 Task: Remove sunday interval 1.
Action: Mouse moved to (72, 449)
Screenshot: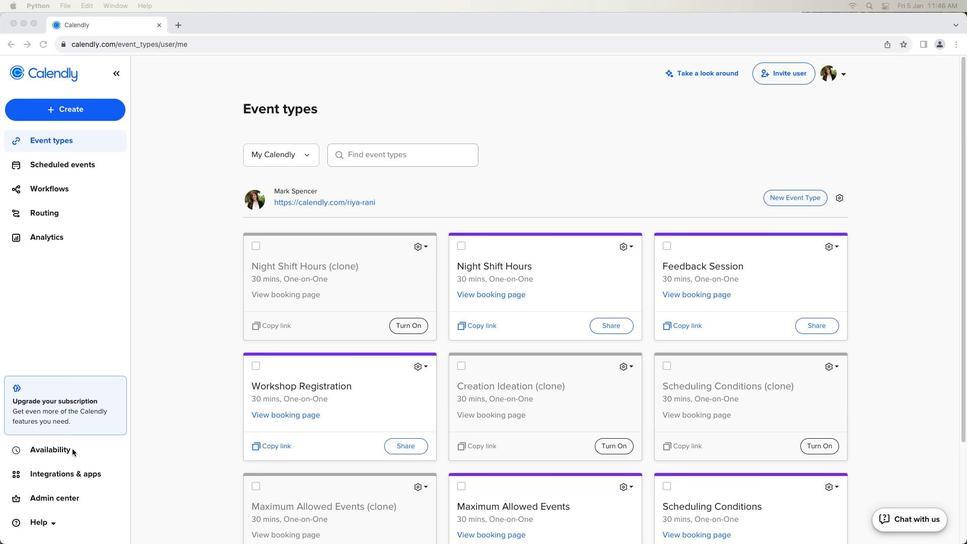 
Action: Mouse pressed left at (72, 449)
Screenshot: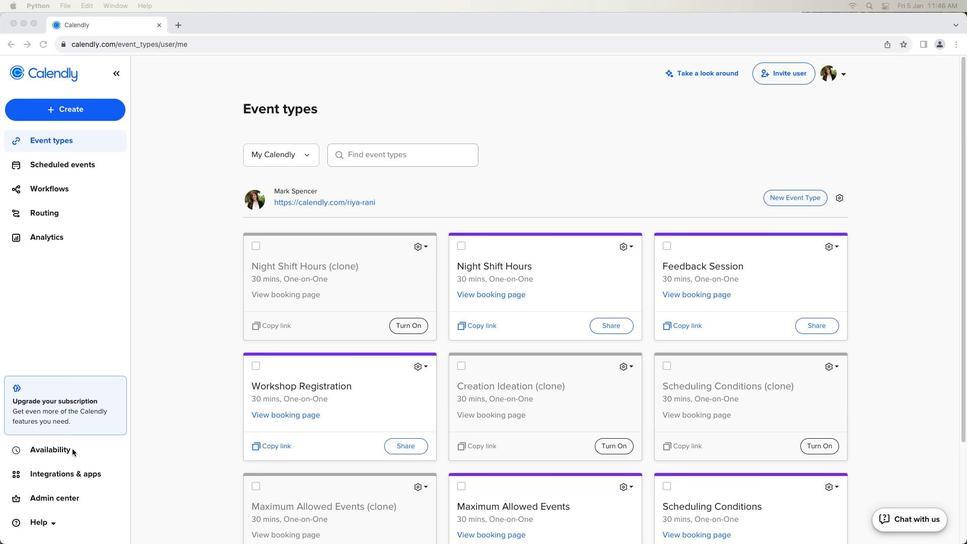 
Action: Mouse moved to (72, 448)
Screenshot: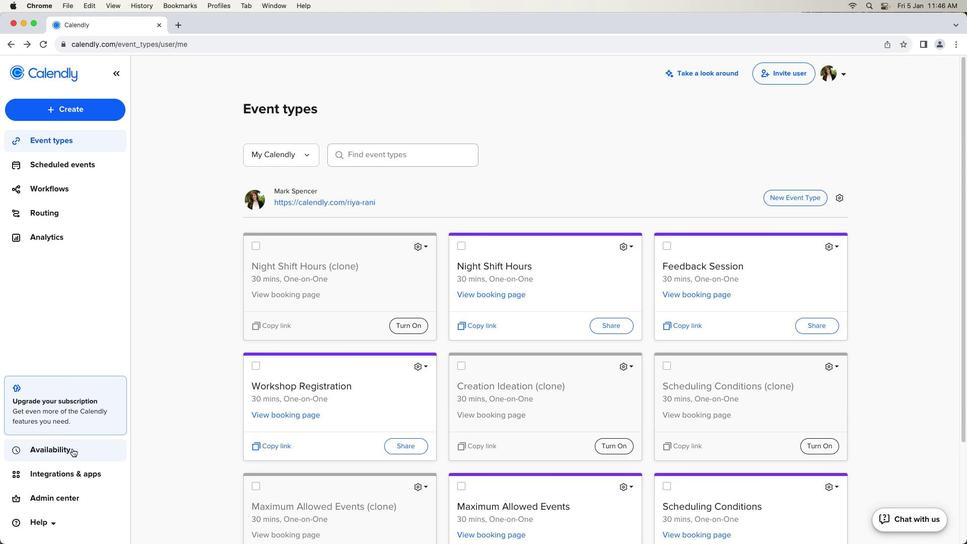 
Action: Mouse pressed left at (72, 448)
Screenshot: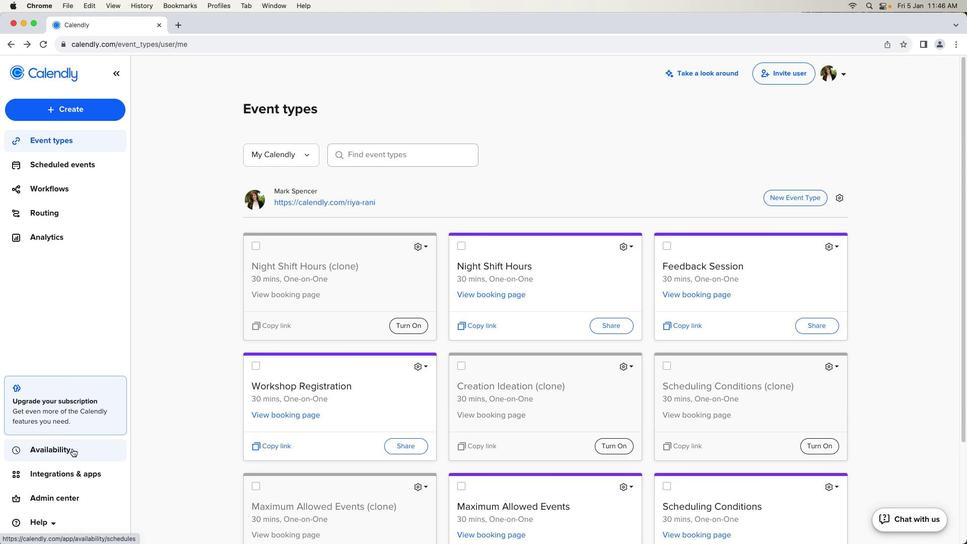 
Action: Mouse moved to (418, 348)
Screenshot: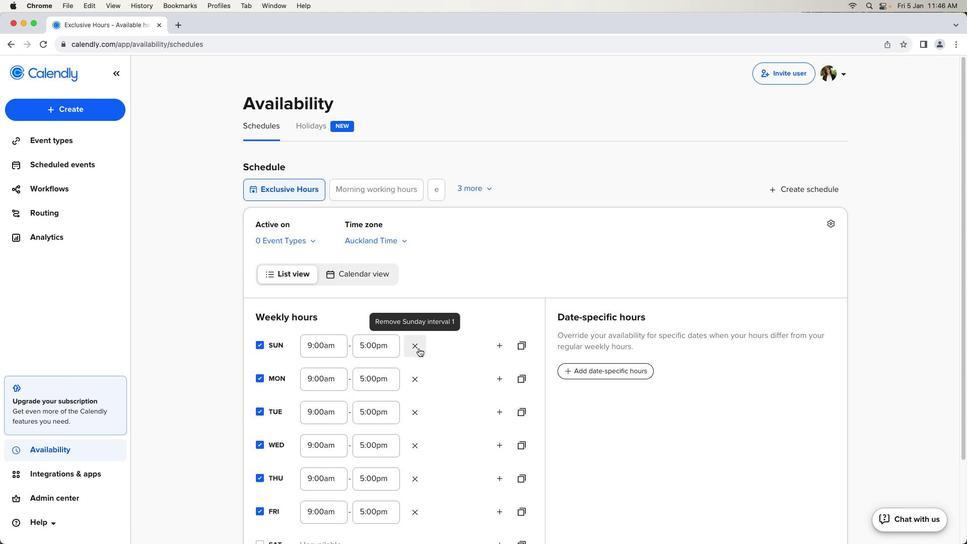 
Action: Mouse pressed left at (418, 348)
Screenshot: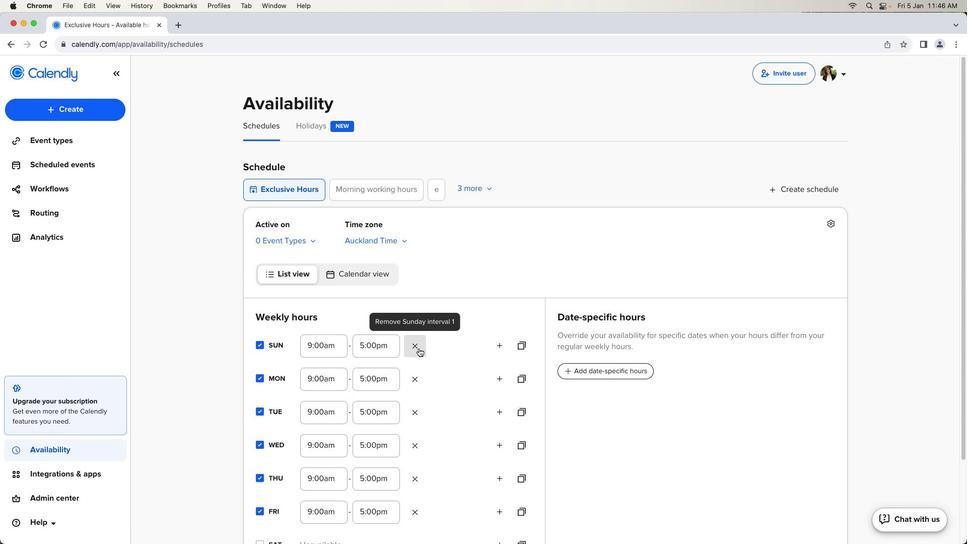 
